 Task: Create a sub task Release to Production / Go Live for the task  Develop a new online tool for online language placement tests in the project BroaderView , assign it to team member softage.4@softage.net and update the status of the sub task to  Completed , set the priority of the sub task to High
Action: Mouse moved to (421, 218)
Screenshot: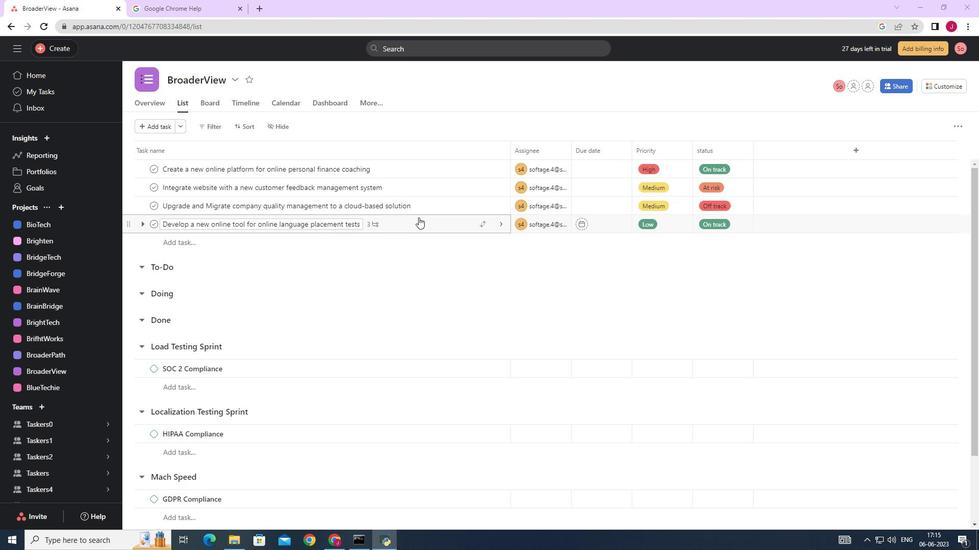 
Action: Mouse pressed left at (421, 218)
Screenshot: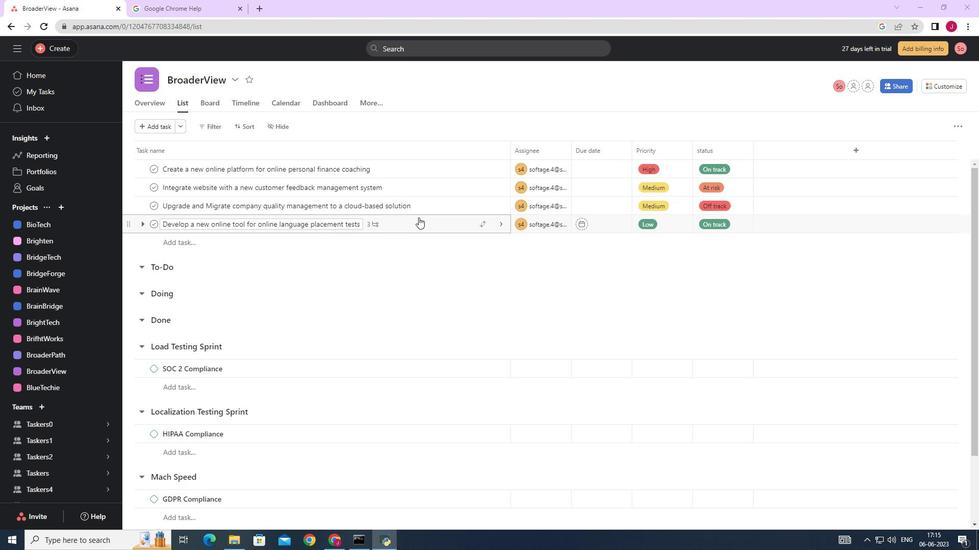 
Action: Mouse moved to (722, 322)
Screenshot: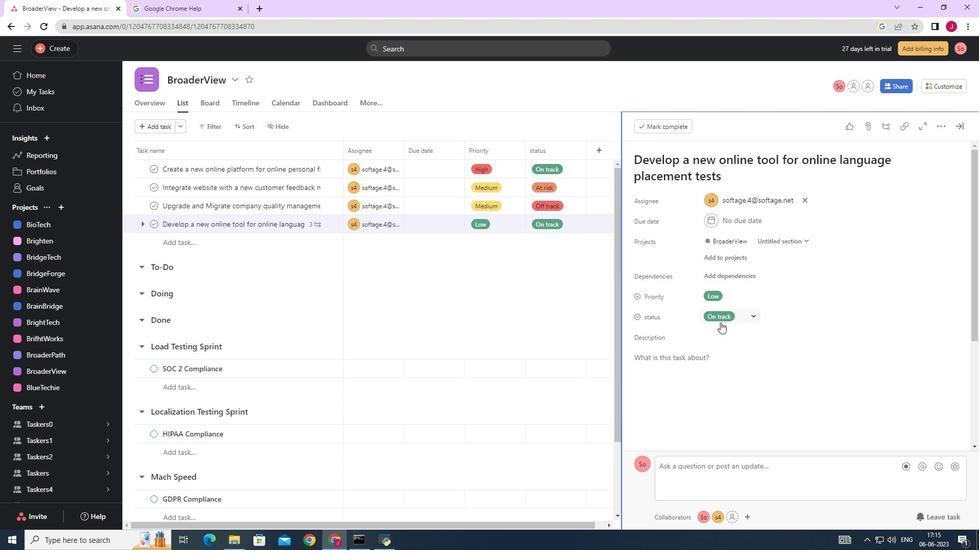 
Action: Mouse scrolled (722, 322) with delta (0, 0)
Screenshot: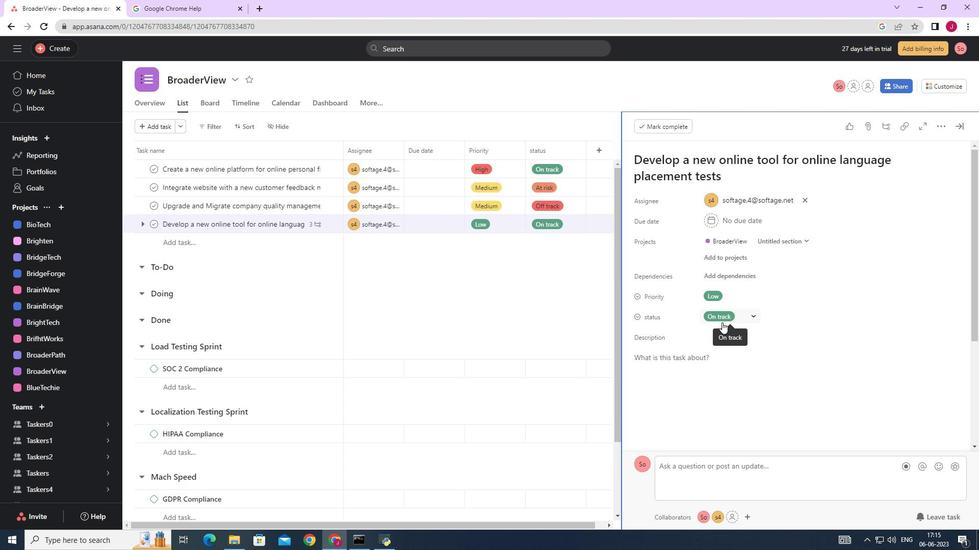 
Action: Mouse scrolled (722, 322) with delta (0, 0)
Screenshot: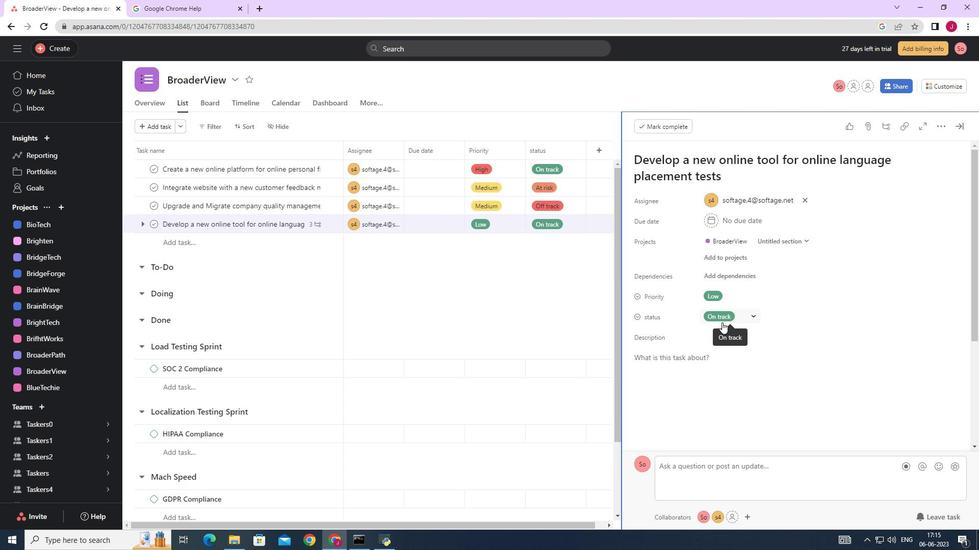 
Action: Mouse scrolled (722, 322) with delta (0, 0)
Screenshot: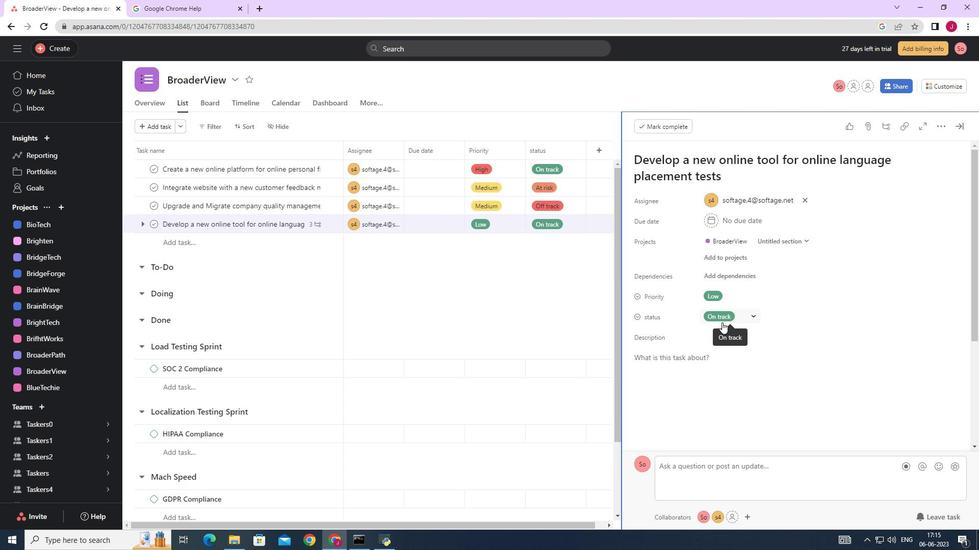 
Action: Mouse moved to (770, 329)
Screenshot: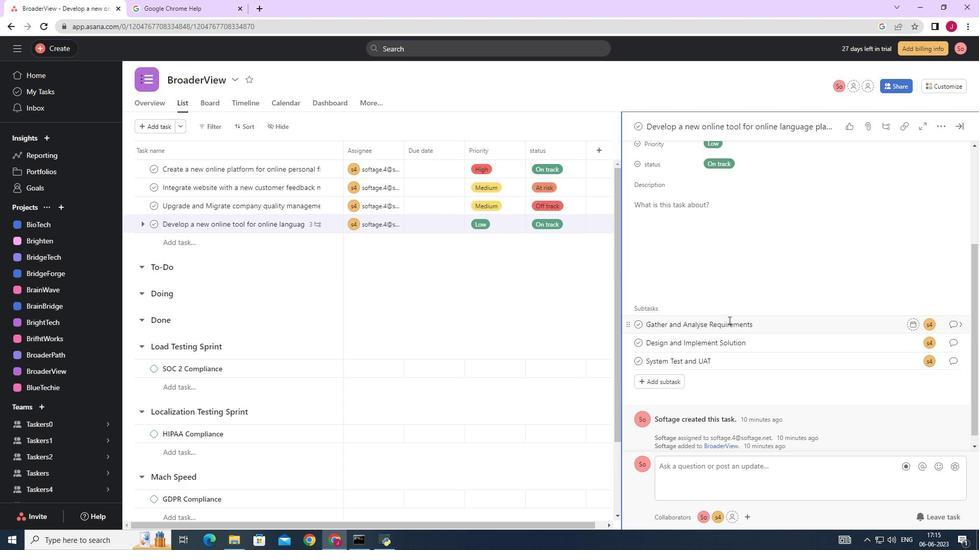 
Action: Mouse scrolled (770, 330) with delta (0, 0)
Screenshot: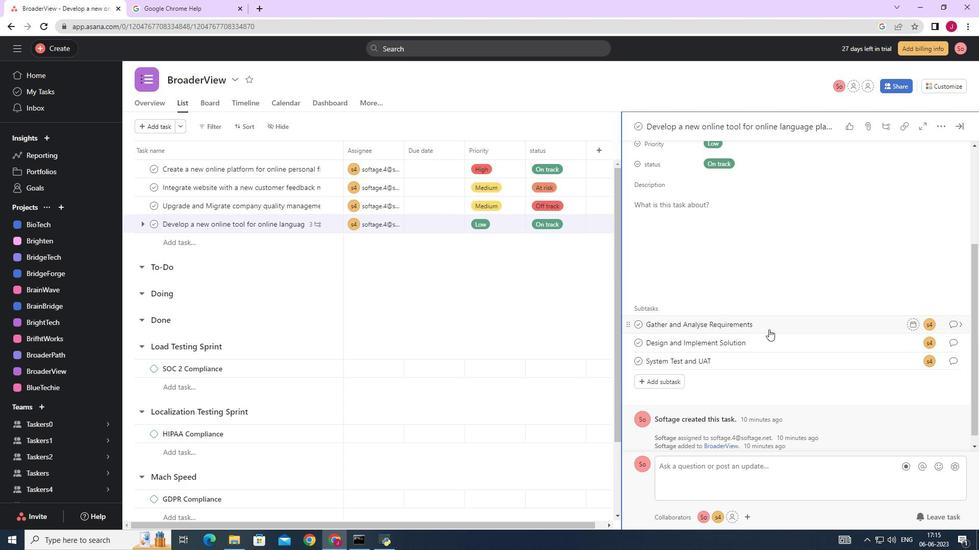 
Action: Mouse scrolled (770, 330) with delta (0, 0)
Screenshot: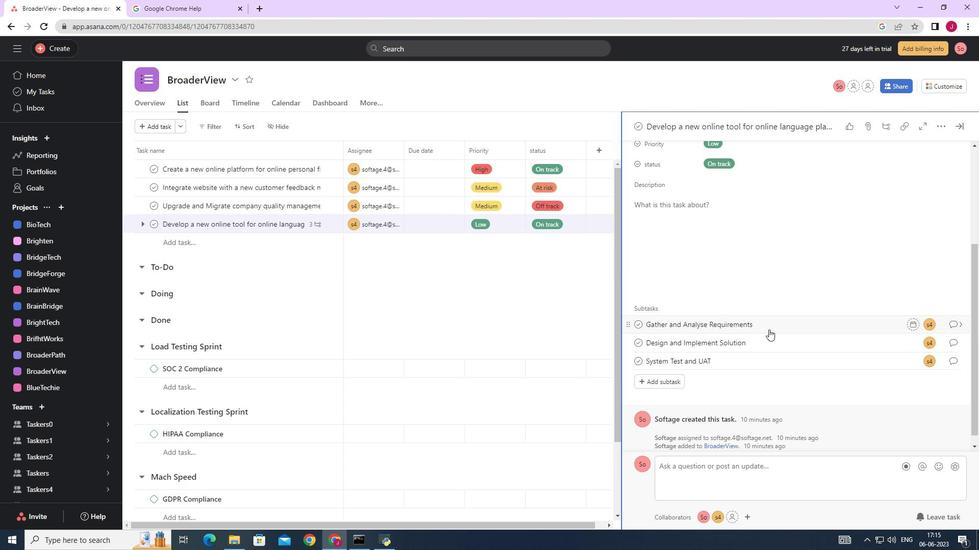 
Action: Mouse scrolled (770, 330) with delta (0, 0)
Screenshot: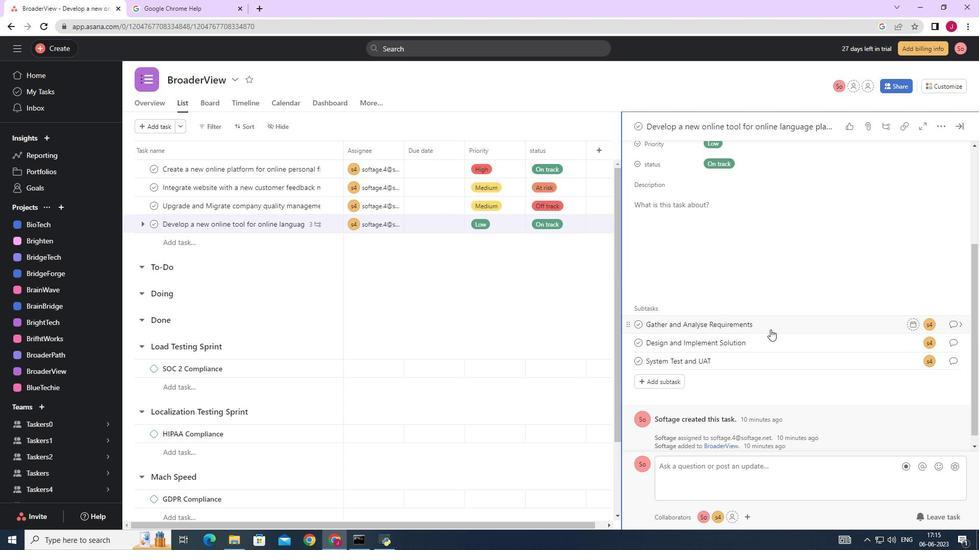 
Action: Mouse moved to (690, 364)
Screenshot: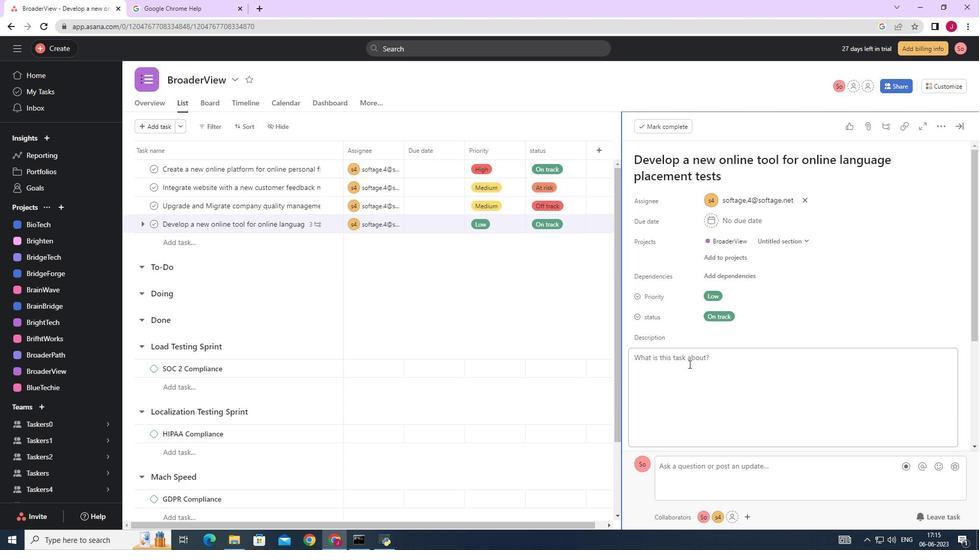 
Action: Mouse scrolled (689, 364) with delta (0, 0)
Screenshot: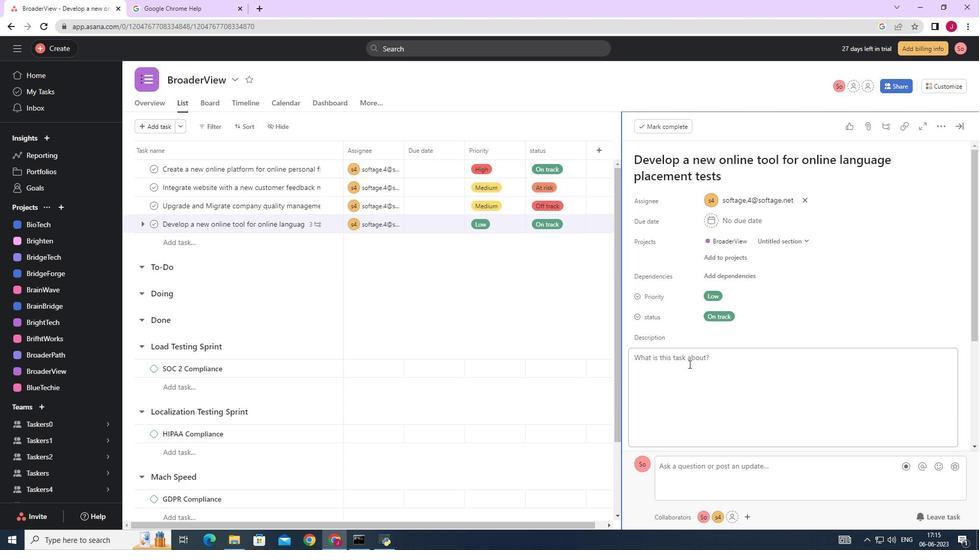 
Action: Mouse moved to (690, 364)
Screenshot: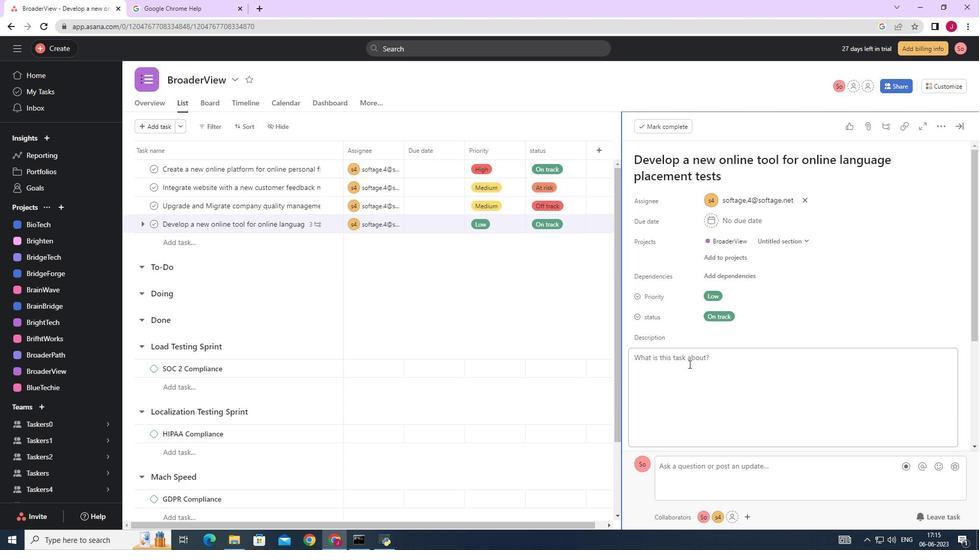 
Action: Mouse scrolled (689, 364) with delta (0, 0)
Screenshot: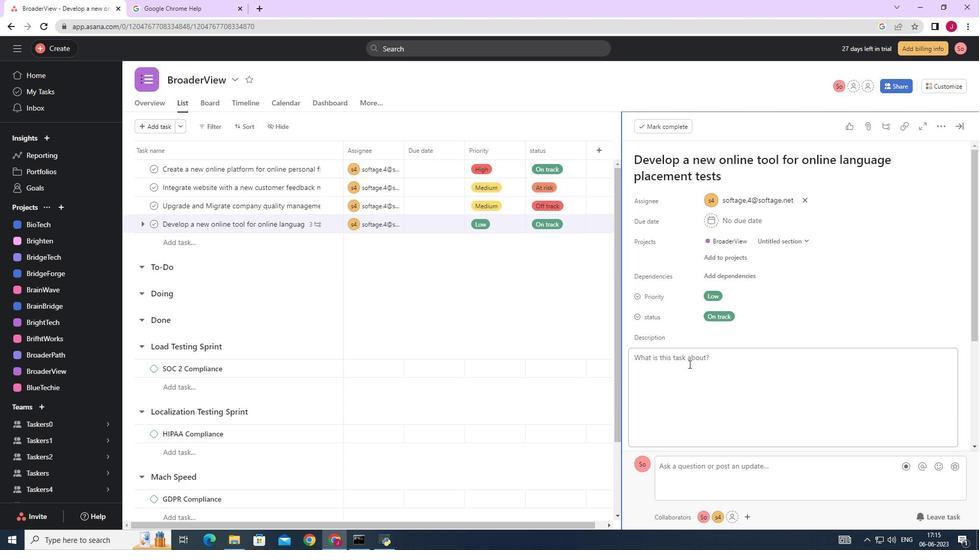 
Action: Mouse scrolled (689, 364) with delta (0, 0)
Screenshot: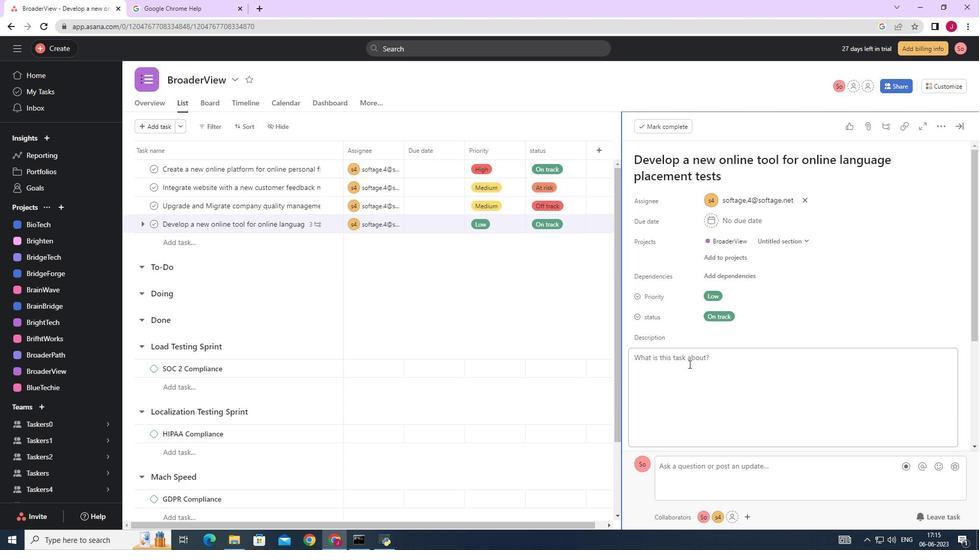 
Action: Mouse scrolled (690, 364) with delta (0, 0)
Screenshot: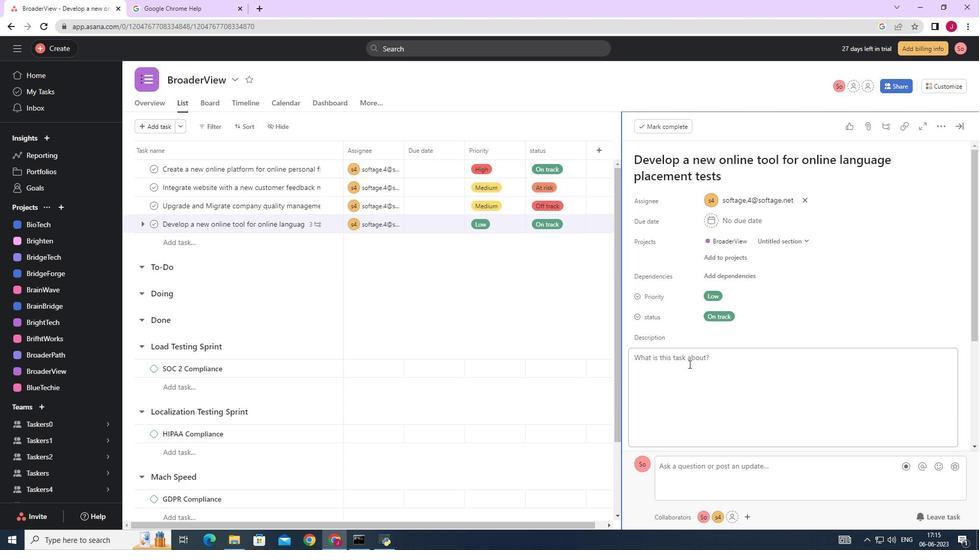 
Action: Mouse moved to (664, 370)
Screenshot: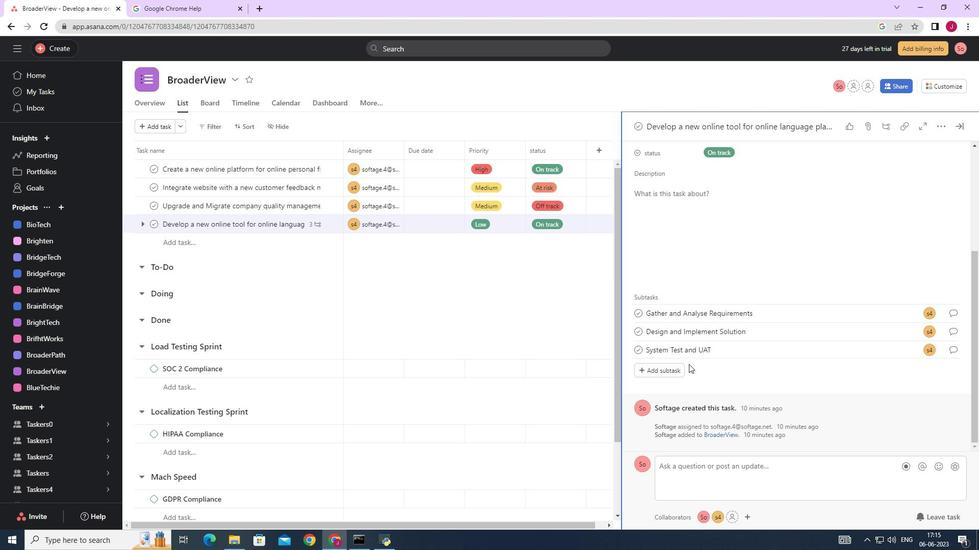 
Action: Mouse pressed left at (664, 370)
Screenshot: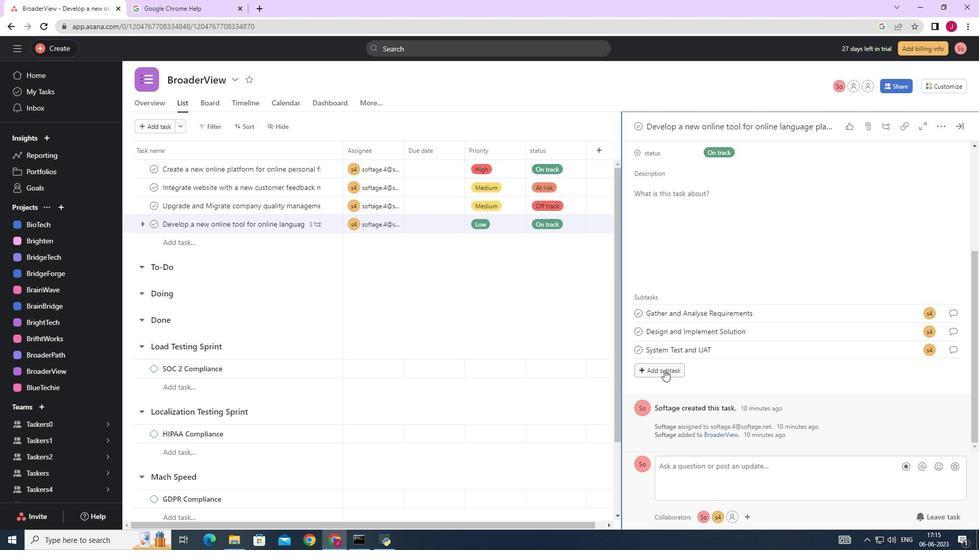 
Action: Key pressed <Key.caps_lock><Key.caps_lock>r<Key.caps_lock>ELEASE<Key.space>TO<Key.space>PRODUCTION<Key.space>/<Key.space><Key.caps_lock>g<Key.caps_lock>O<Key.space><Key.caps_lock>l<Key.caps_lock>IVE
Screenshot: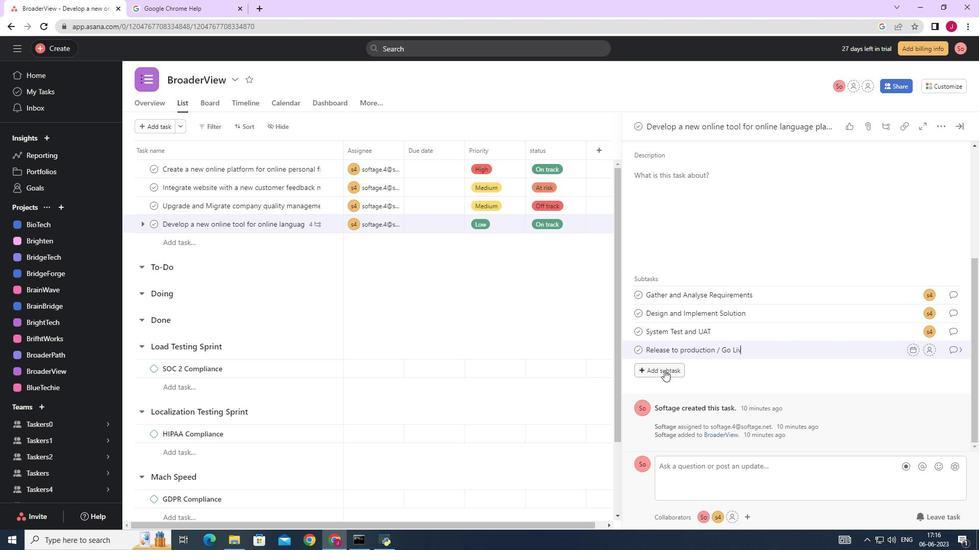 
Action: Mouse moved to (929, 351)
Screenshot: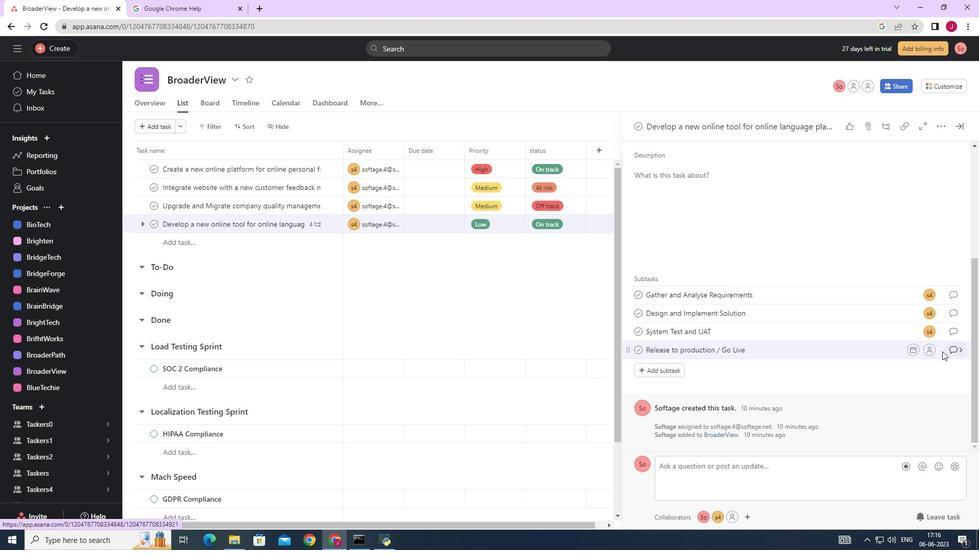 
Action: Mouse pressed left at (929, 351)
Screenshot: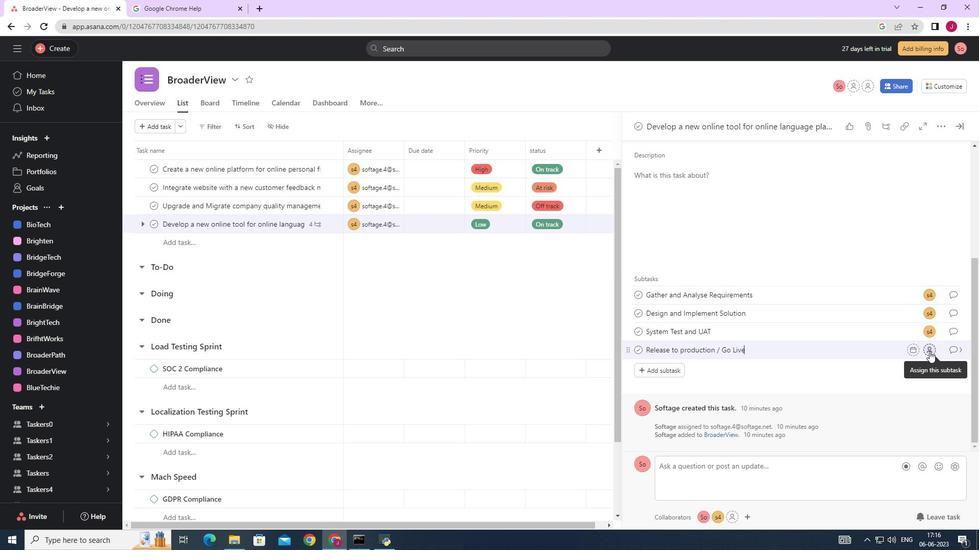 
Action: Mouse moved to (760, 388)
Screenshot: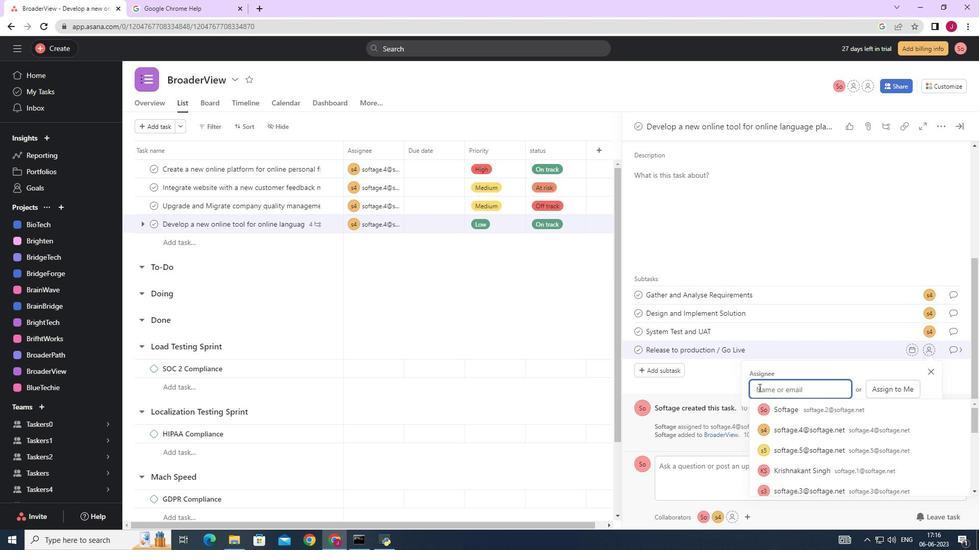 
Action: Key pressed SOFTAGE.4
Screenshot: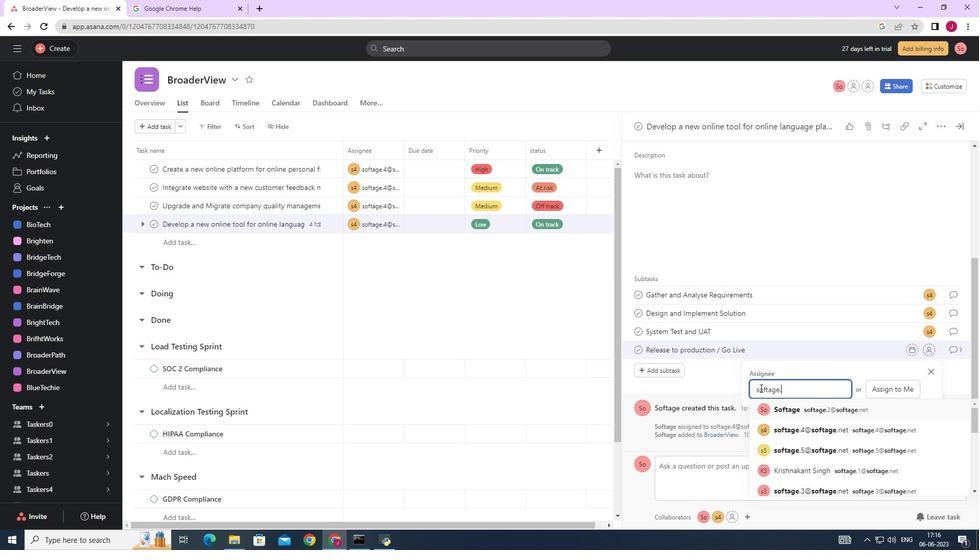 
Action: Mouse moved to (792, 411)
Screenshot: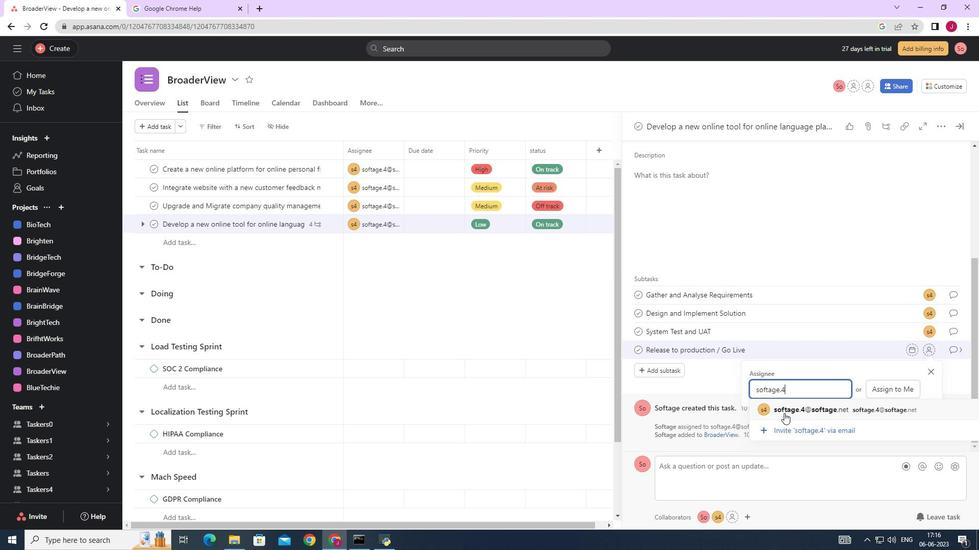 
Action: Mouse pressed left at (792, 411)
Screenshot: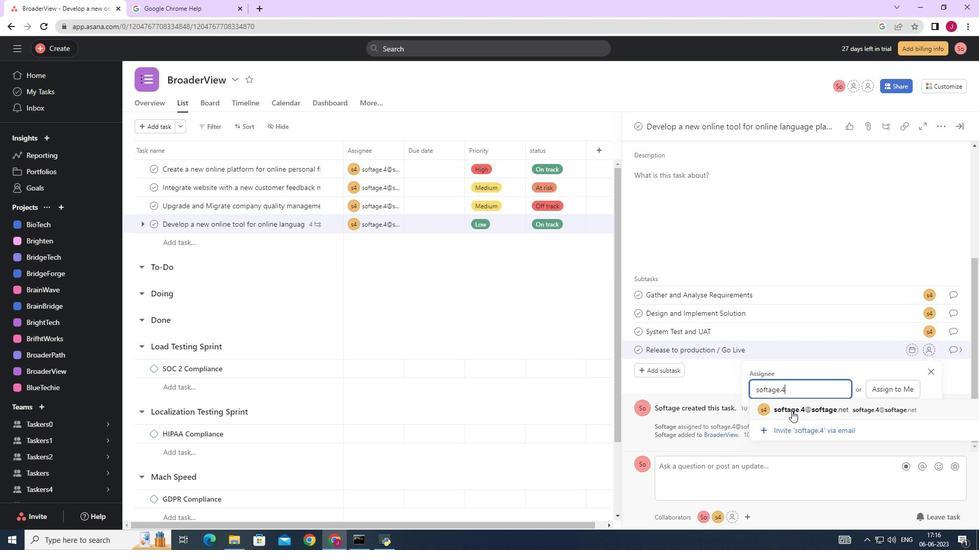 
Action: Mouse moved to (952, 351)
Screenshot: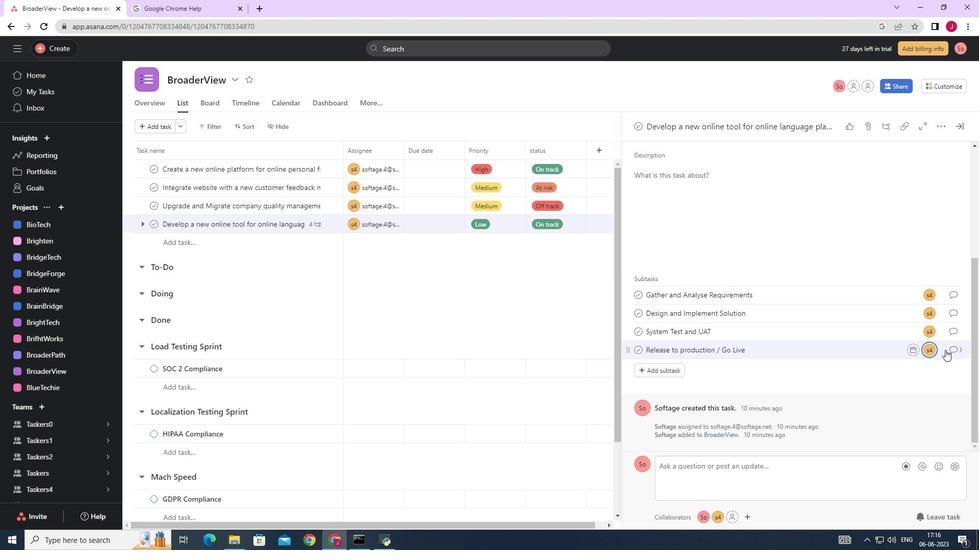 
Action: Mouse pressed left at (952, 351)
Screenshot: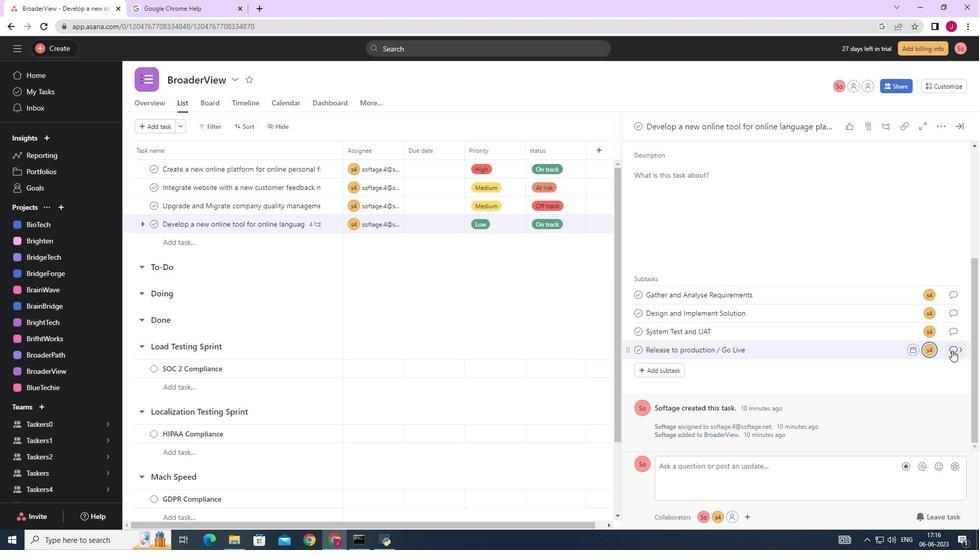 
Action: Mouse moved to (666, 270)
Screenshot: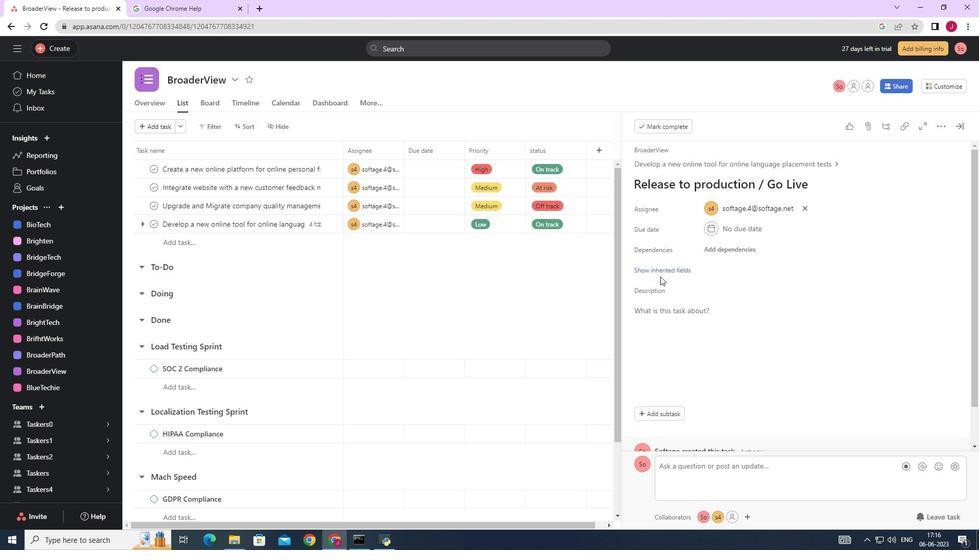 
Action: Mouse pressed left at (666, 270)
Screenshot: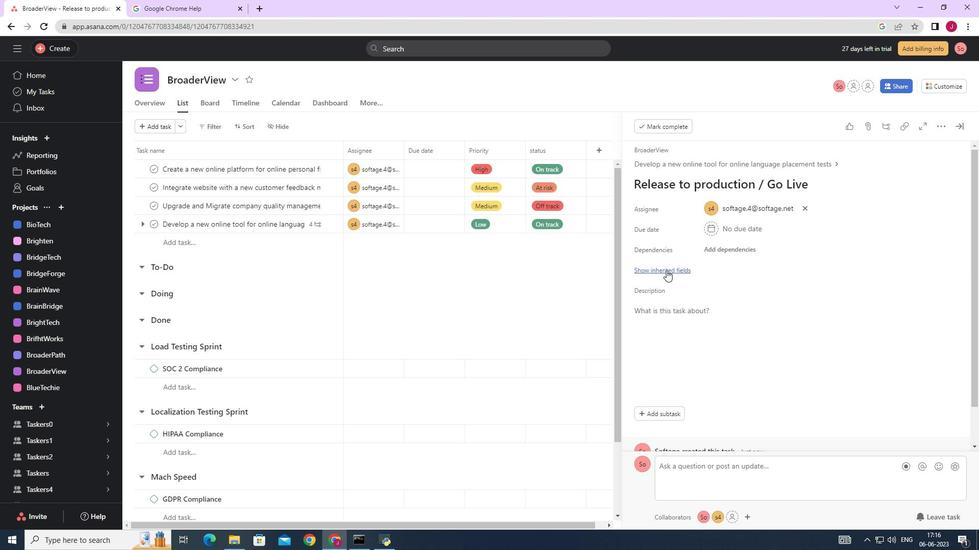 
Action: Mouse moved to (719, 289)
Screenshot: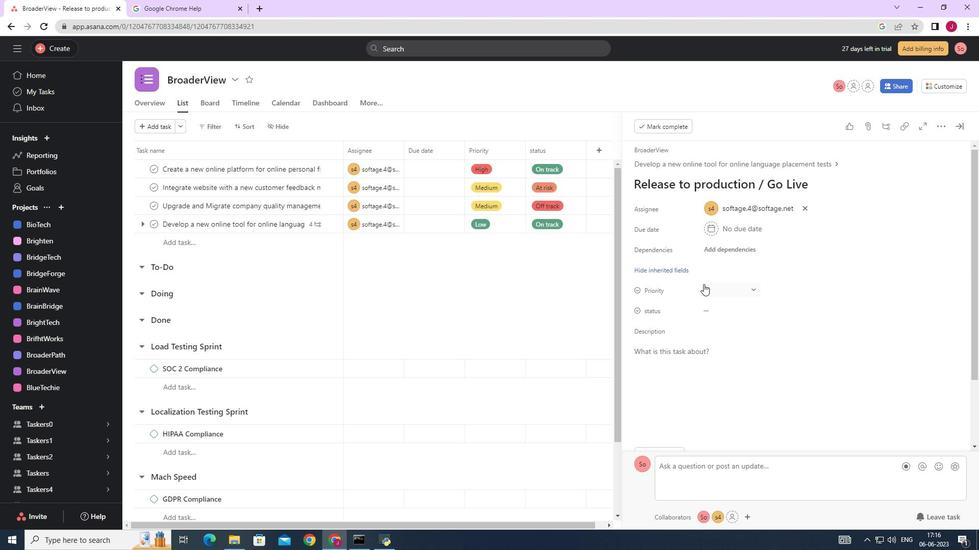 
Action: Mouse pressed left at (719, 289)
Screenshot: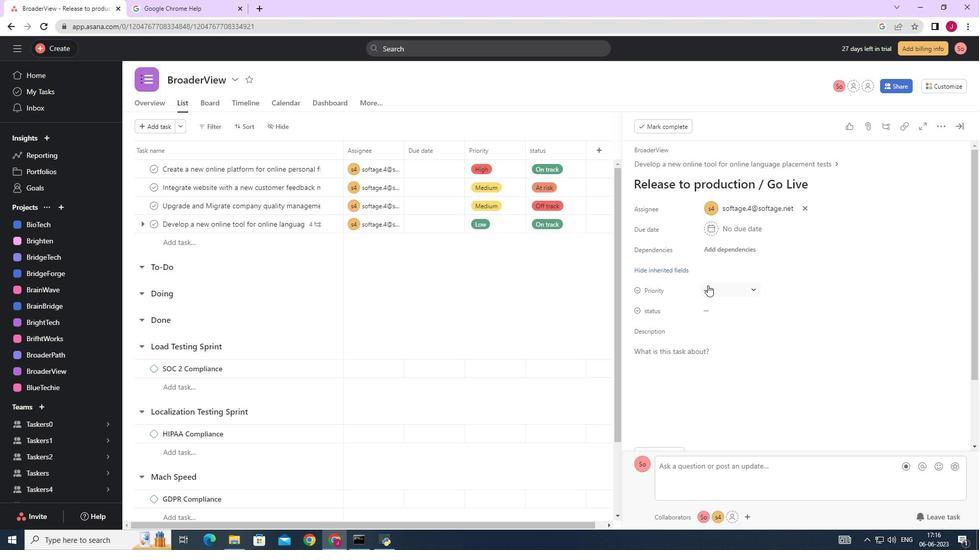 
Action: Mouse moved to (732, 324)
Screenshot: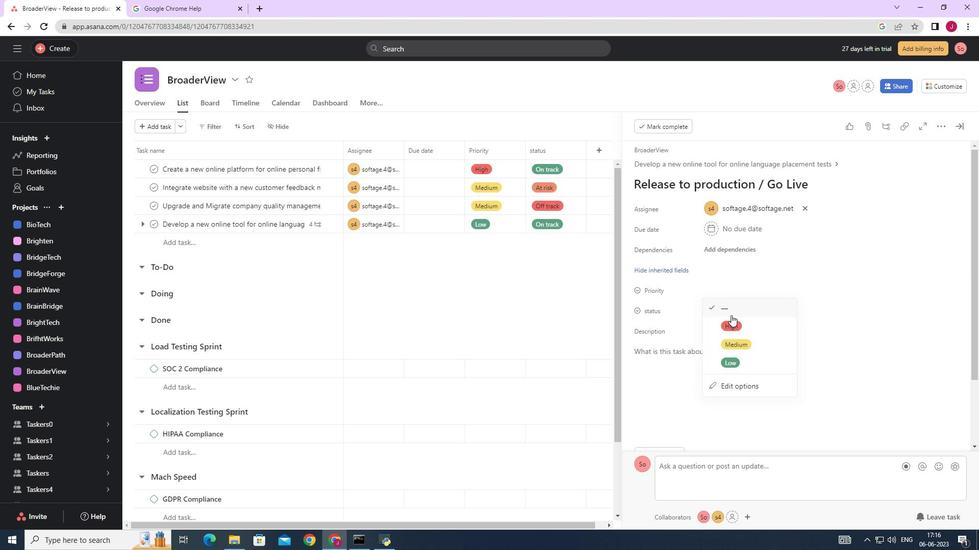 
Action: Mouse pressed left at (732, 324)
Screenshot: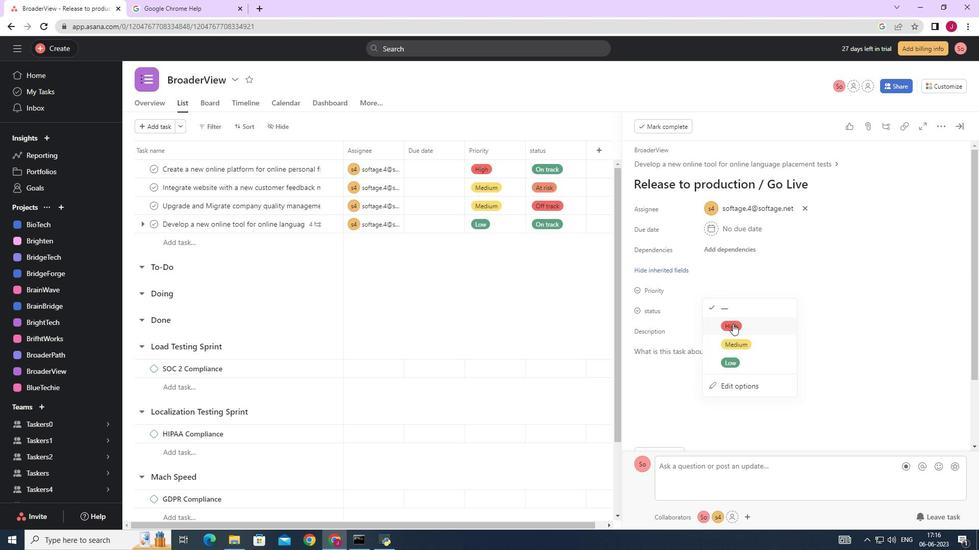 
Action: Mouse moved to (709, 314)
Screenshot: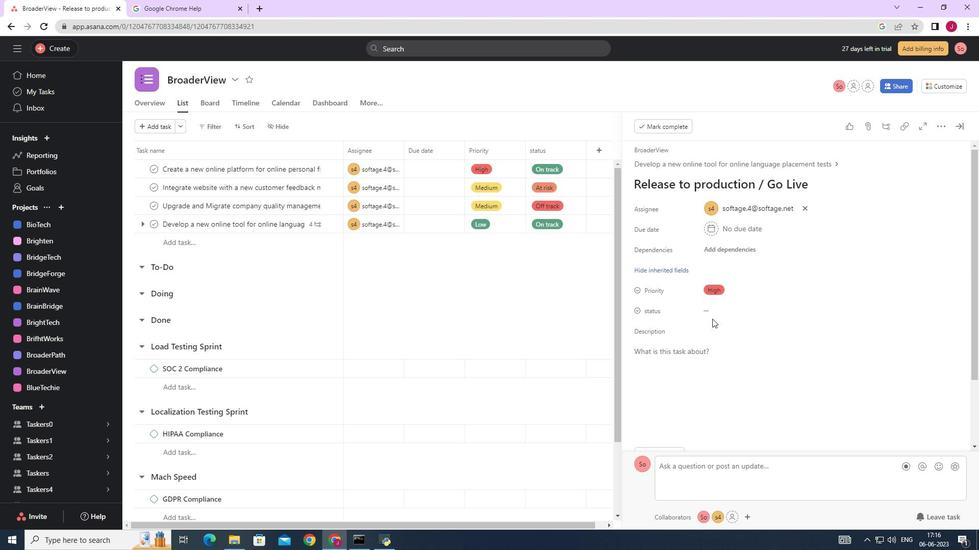 
Action: Mouse pressed left at (709, 314)
Screenshot: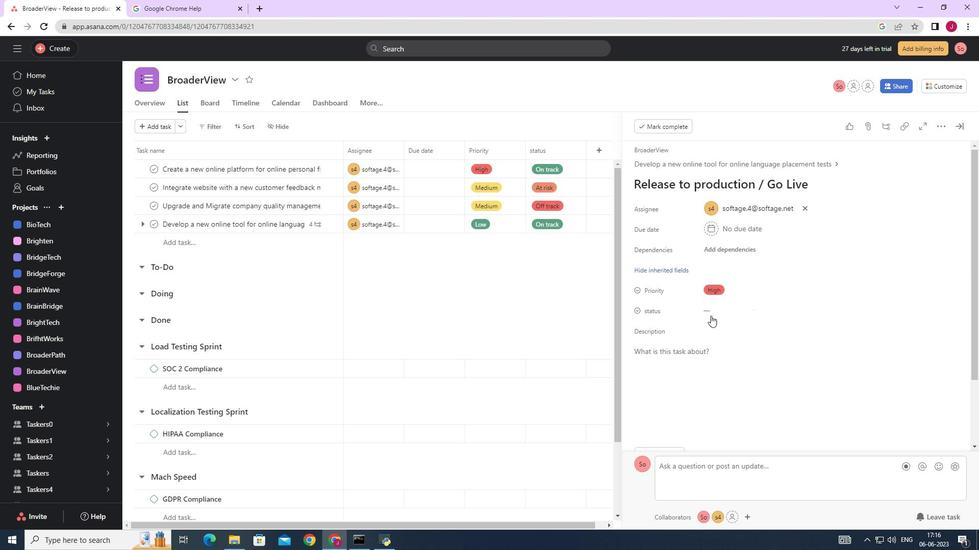 
Action: Mouse moved to (738, 403)
Screenshot: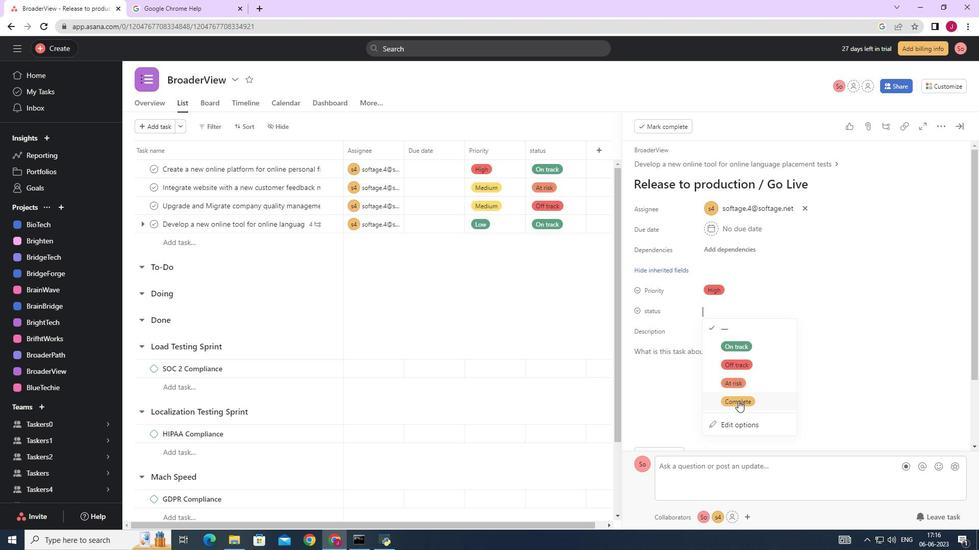 
Action: Mouse pressed left at (738, 403)
Screenshot: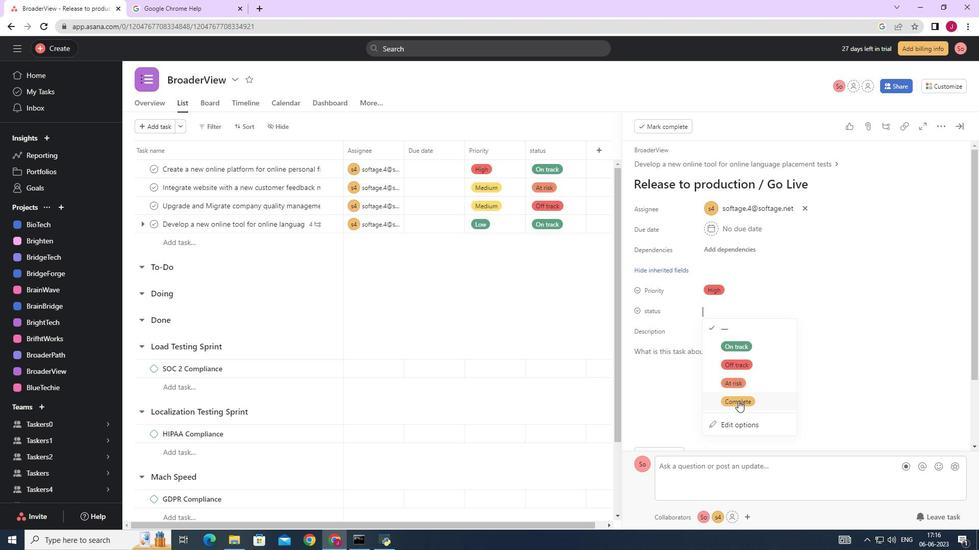 
Action: Mouse moved to (958, 128)
Screenshot: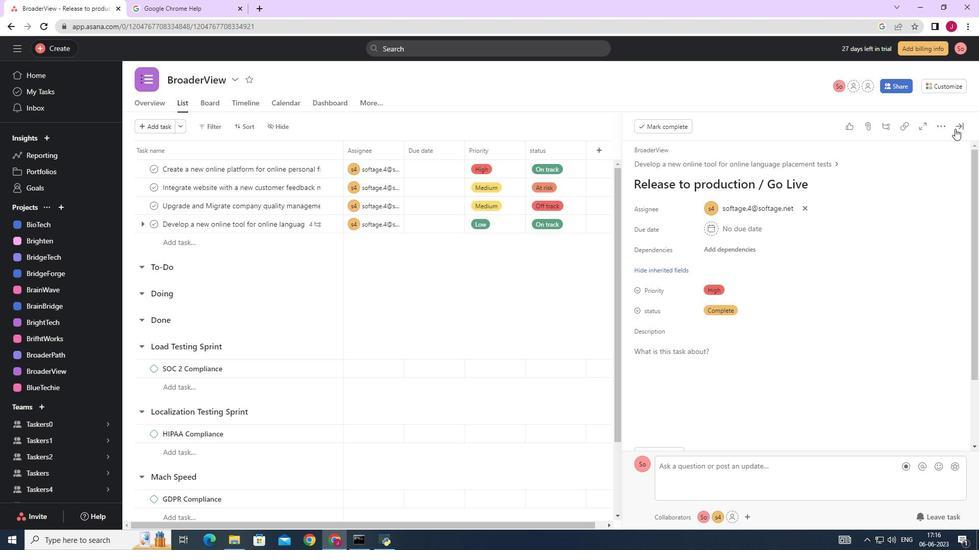 
Action: Mouse pressed left at (958, 128)
Screenshot: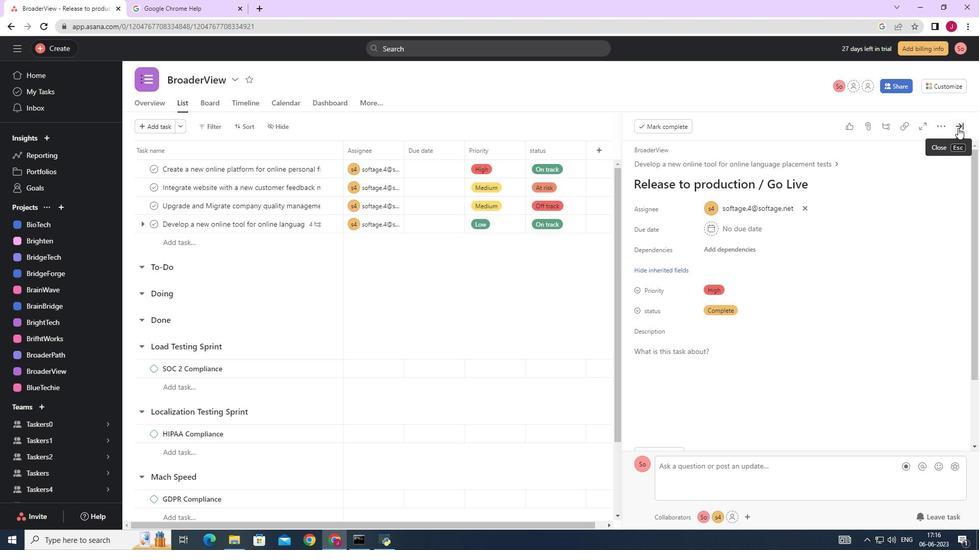 
Action: Mouse moved to (784, 179)
Screenshot: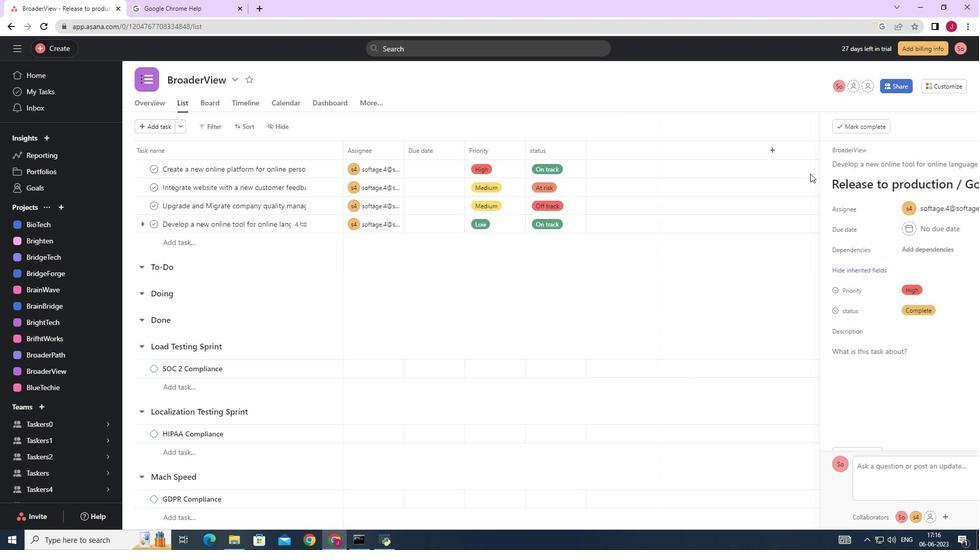 
